 Task: Look for products in the category "Deodrant & Shave" from Nubian Heritage only.
Action: Mouse moved to (259, 115)
Screenshot: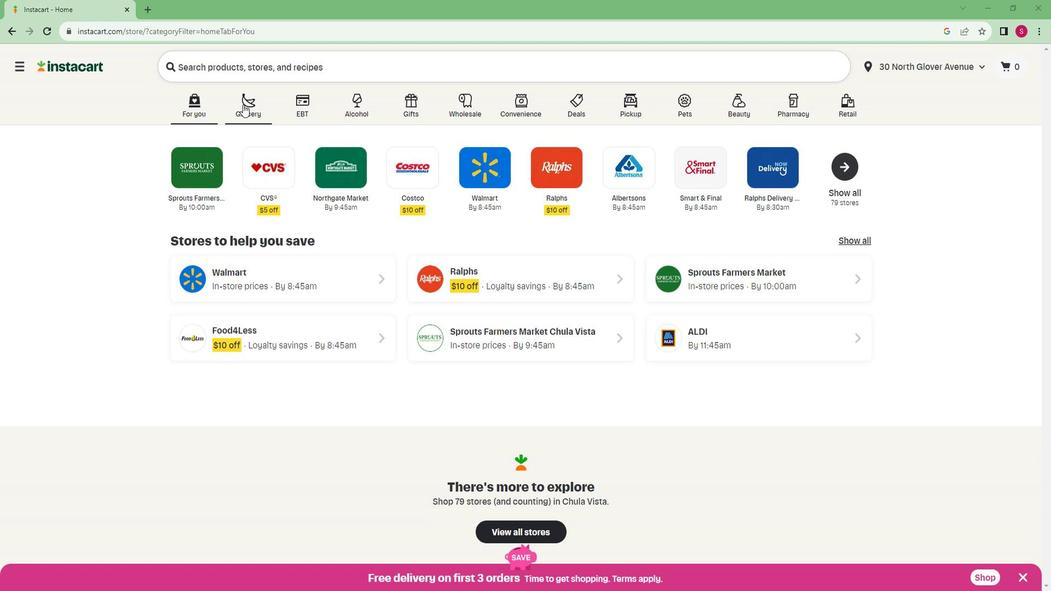 
Action: Mouse pressed left at (259, 115)
Screenshot: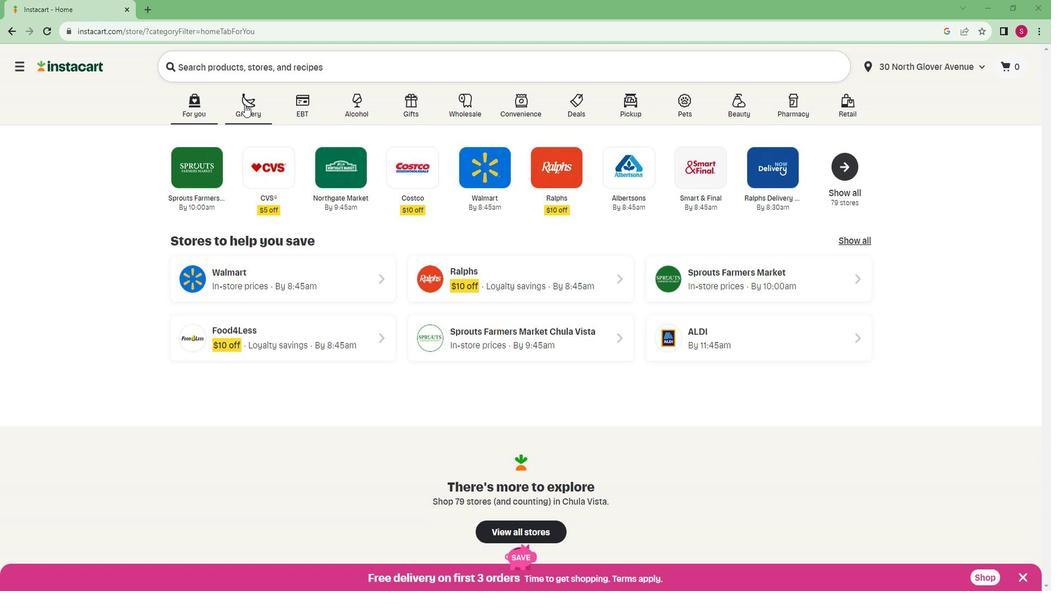 
Action: Mouse moved to (227, 304)
Screenshot: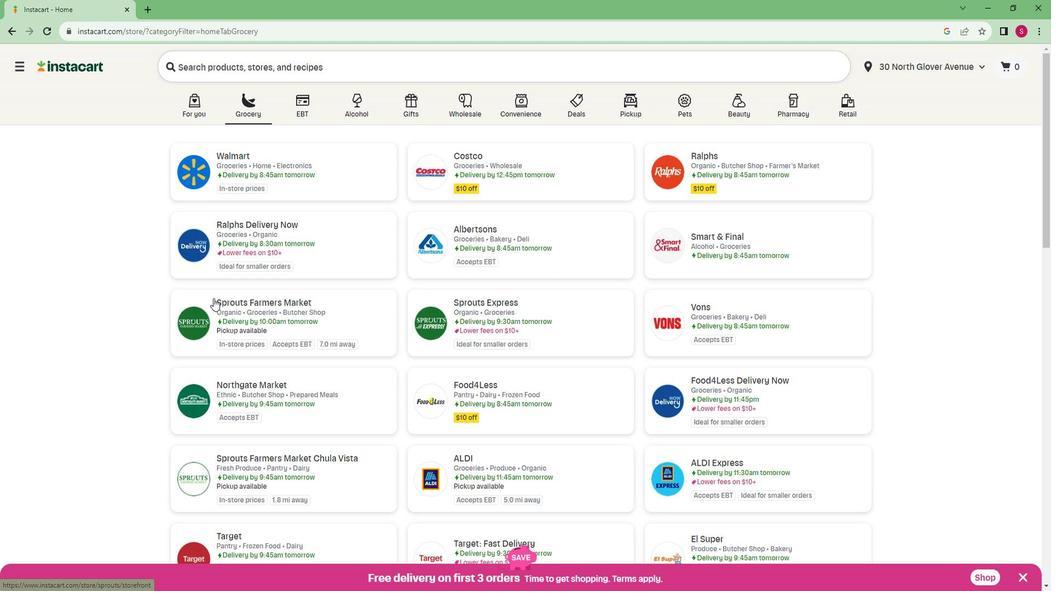 
Action: Mouse pressed left at (227, 304)
Screenshot: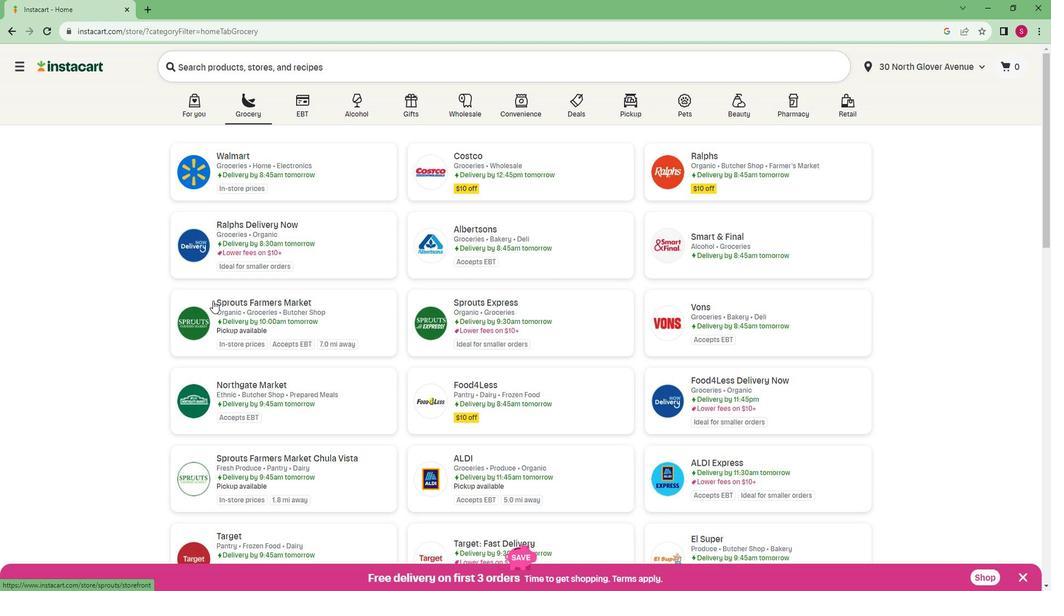 
Action: Mouse moved to (46, 394)
Screenshot: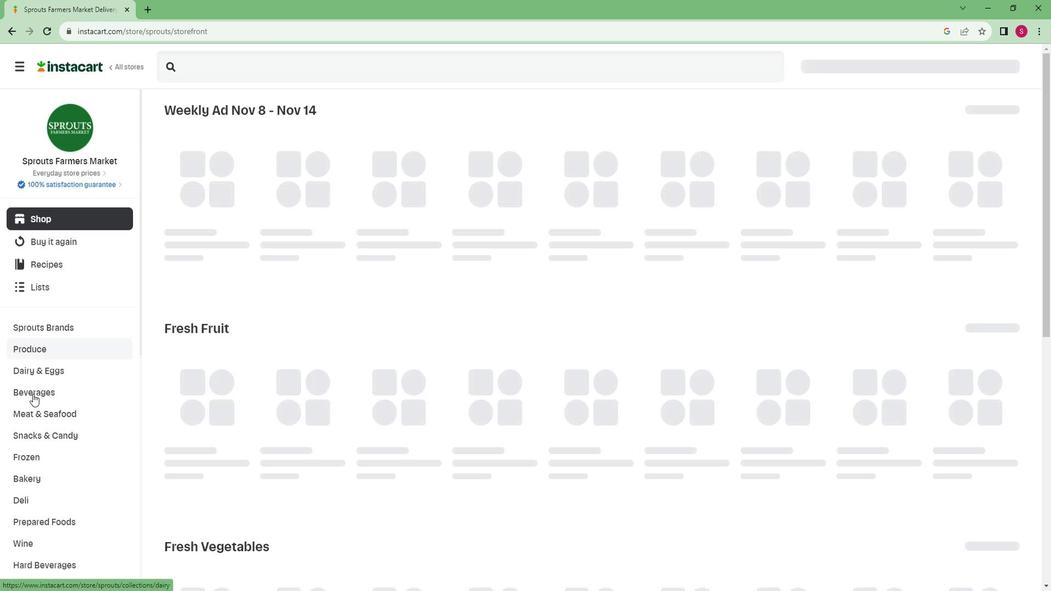
Action: Mouse scrolled (46, 394) with delta (0, 0)
Screenshot: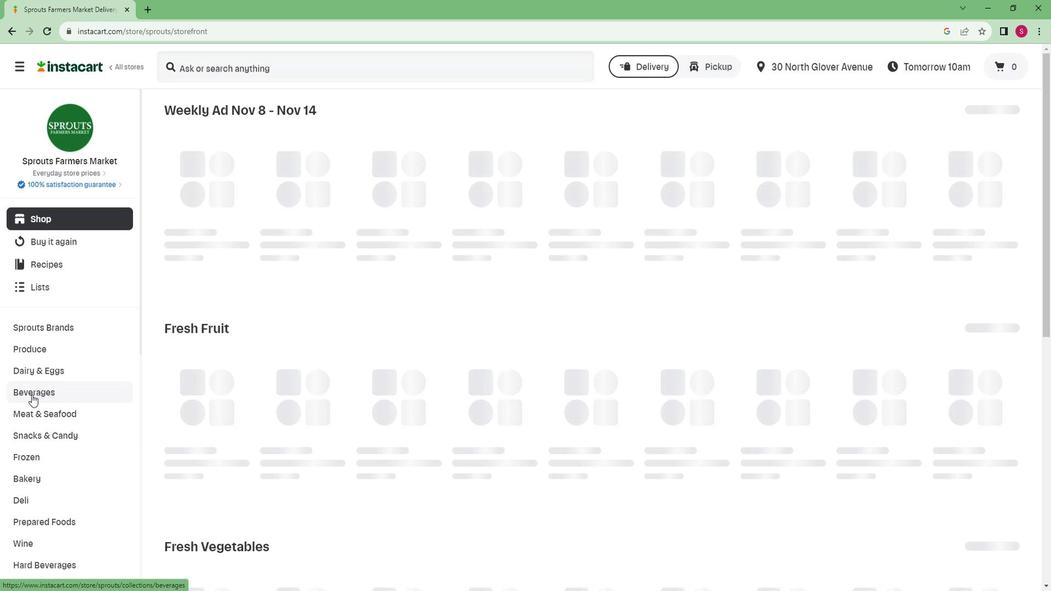 
Action: Mouse scrolled (46, 394) with delta (0, 0)
Screenshot: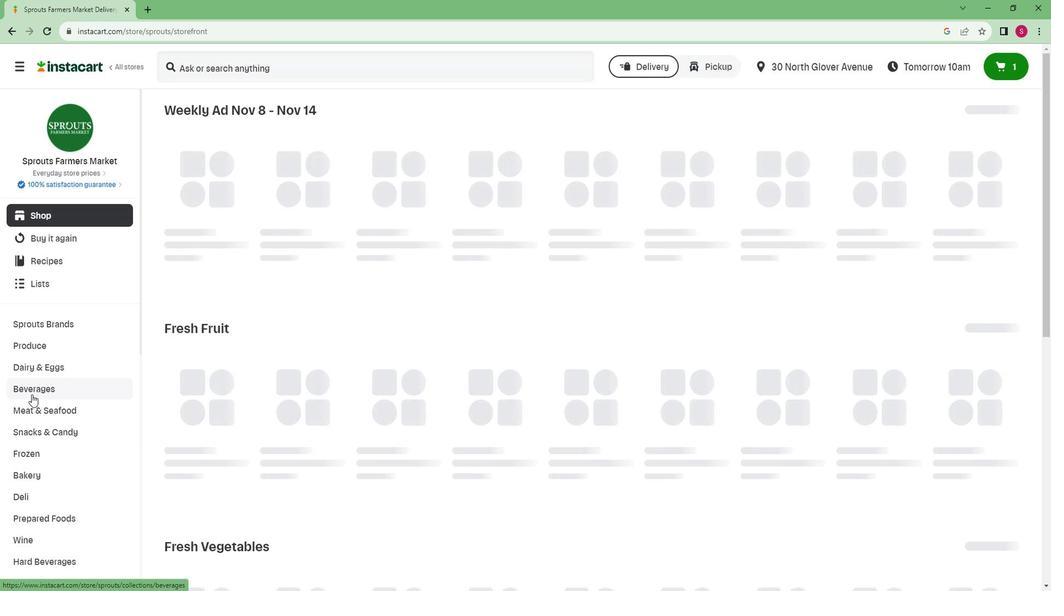 
Action: Mouse scrolled (46, 394) with delta (0, 0)
Screenshot: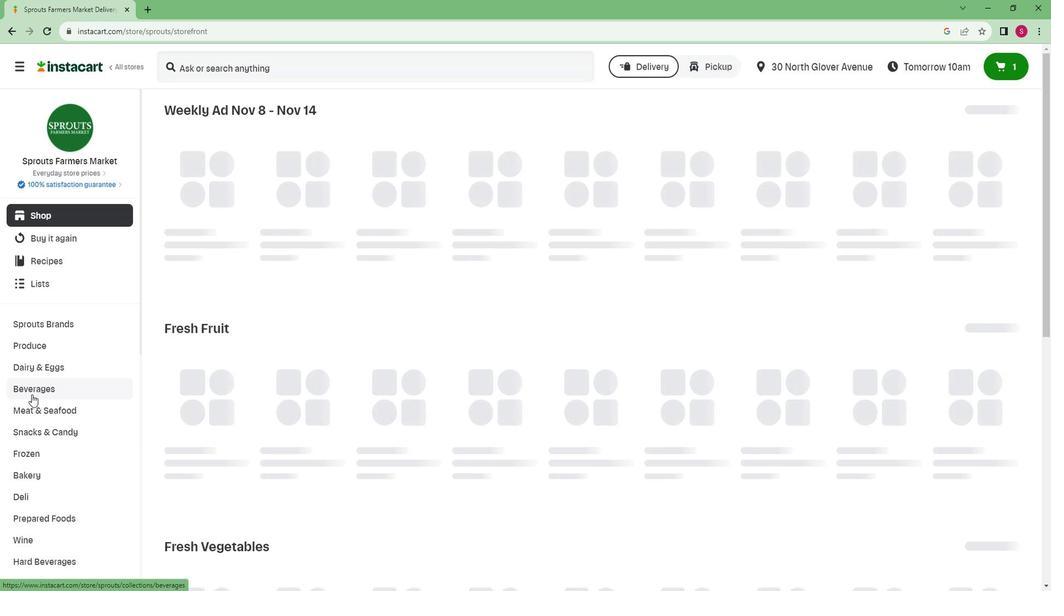 
Action: Mouse scrolled (46, 394) with delta (0, 0)
Screenshot: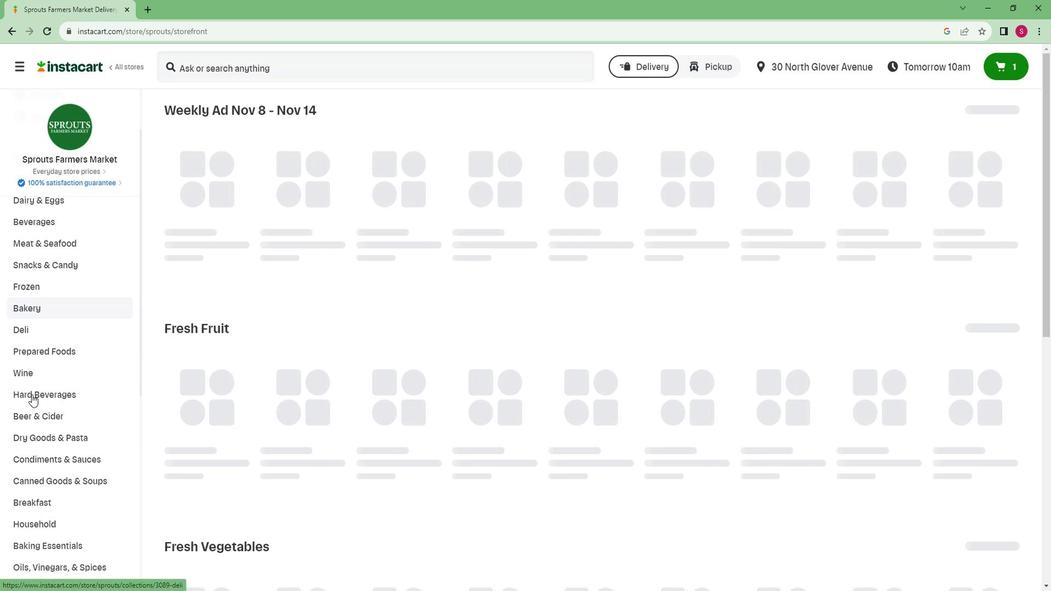 
Action: Mouse scrolled (46, 394) with delta (0, 0)
Screenshot: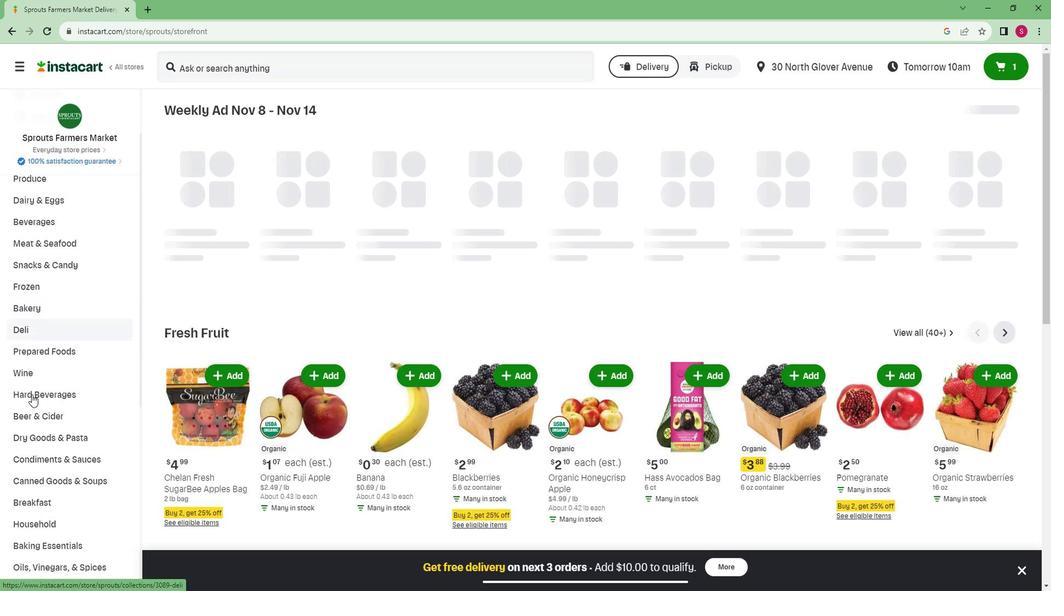 
Action: Mouse scrolled (46, 394) with delta (0, 0)
Screenshot: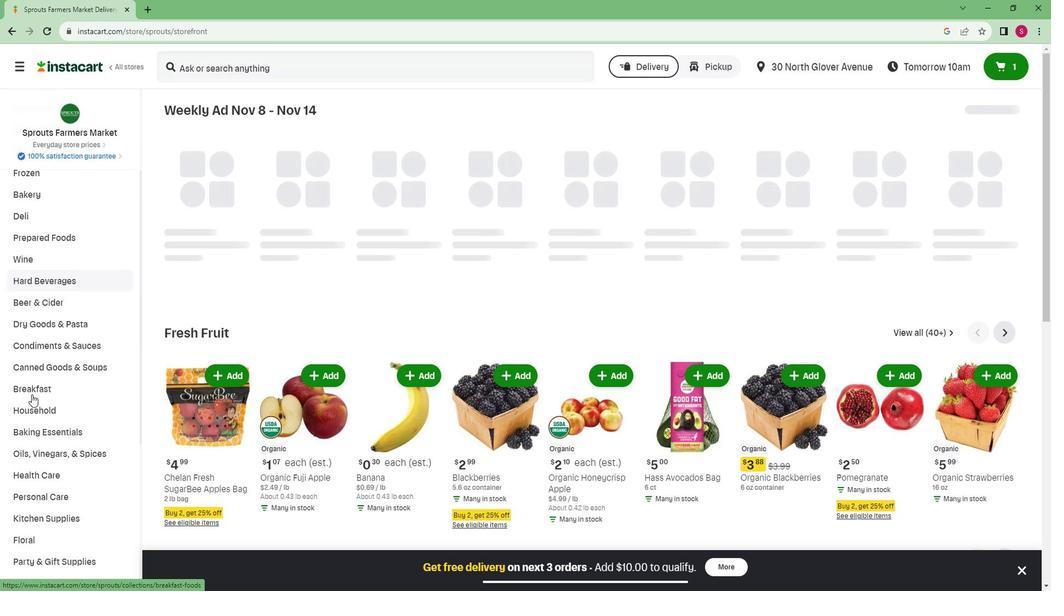 
Action: Mouse scrolled (46, 394) with delta (0, 0)
Screenshot: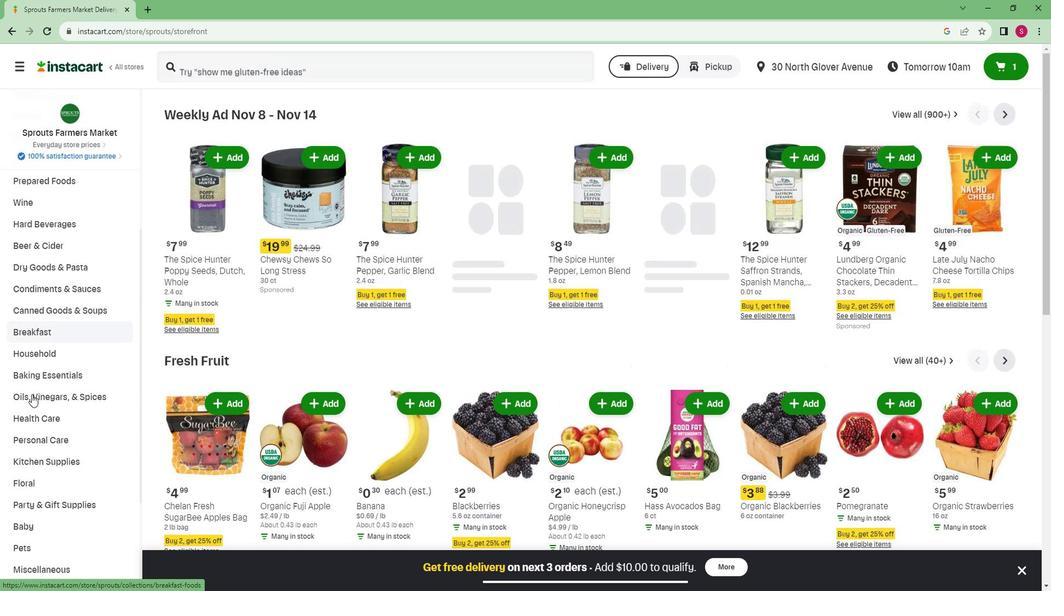 
Action: Mouse scrolled (46, 394) with delta (0, 0)
Screenshot: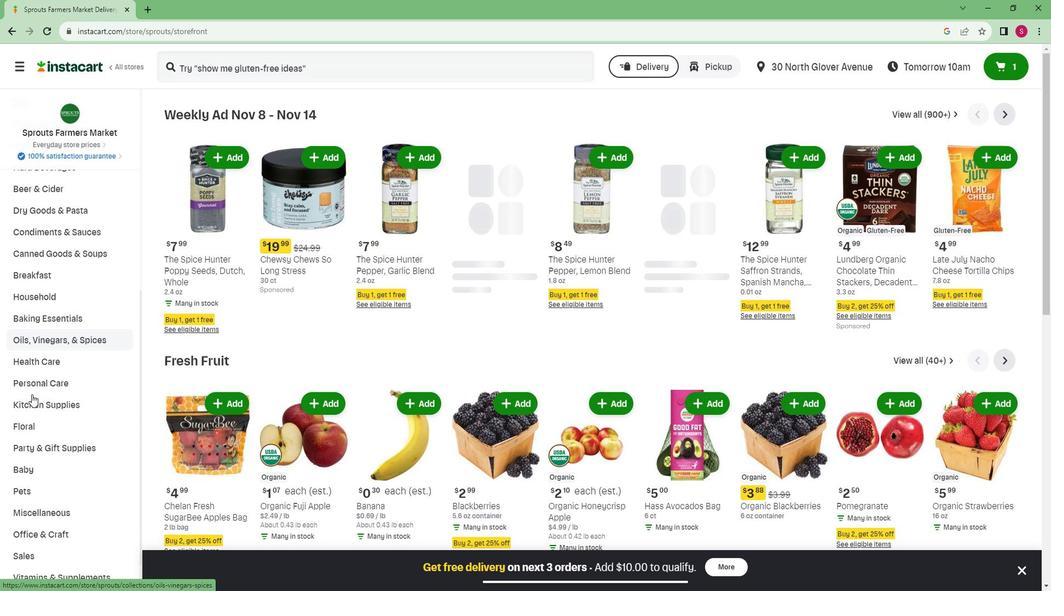 
Action: Mouse scrolled (46, 394) with delta (0, 0)
Screenshot: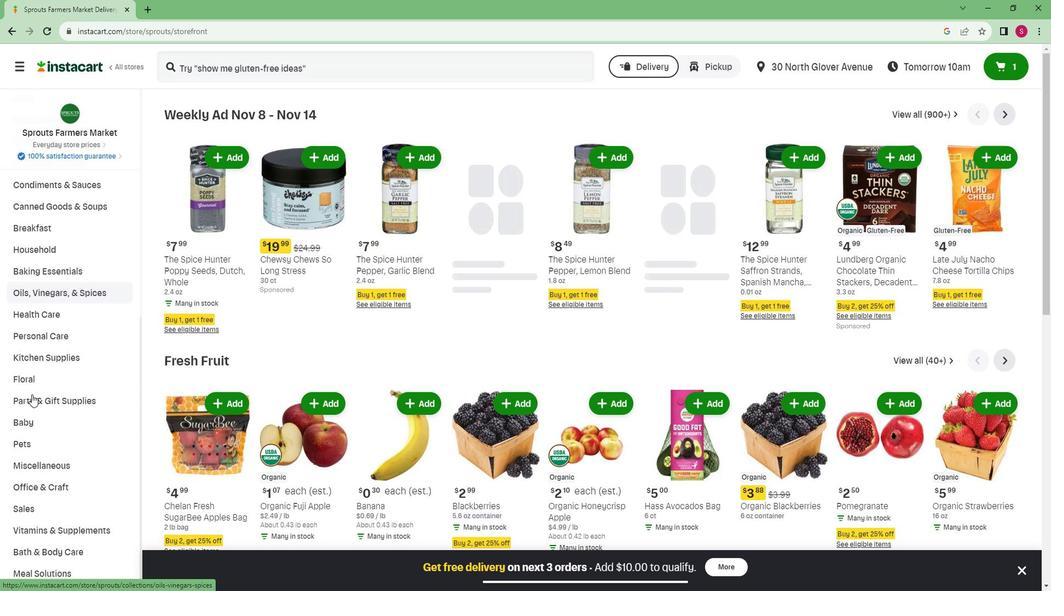 
Action: Mouse moved to (46, 551)
Screenshot: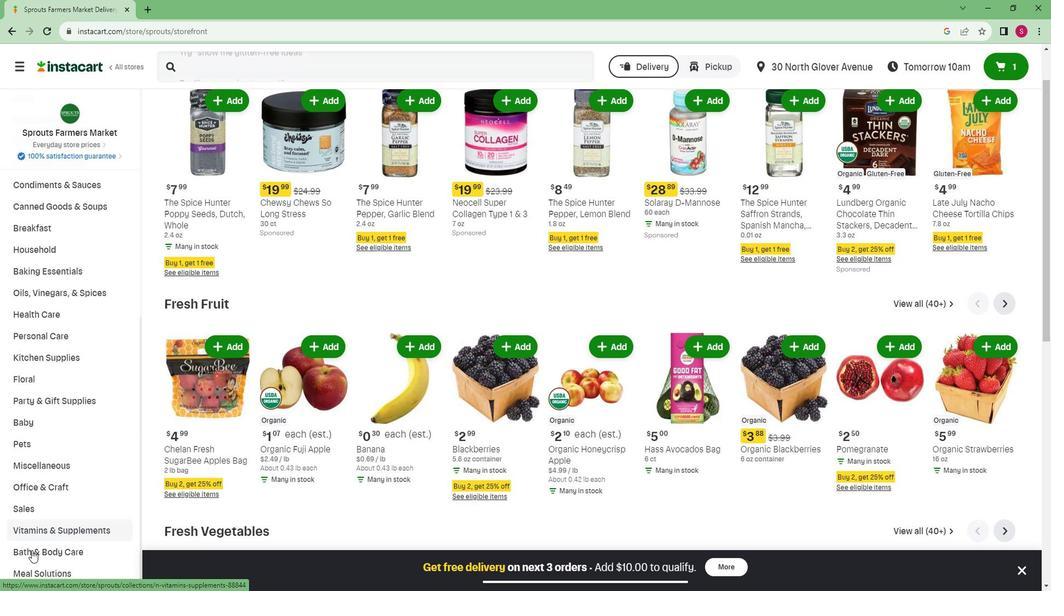 
Action: Mouse pressed left at (46, 551)
Screenshot: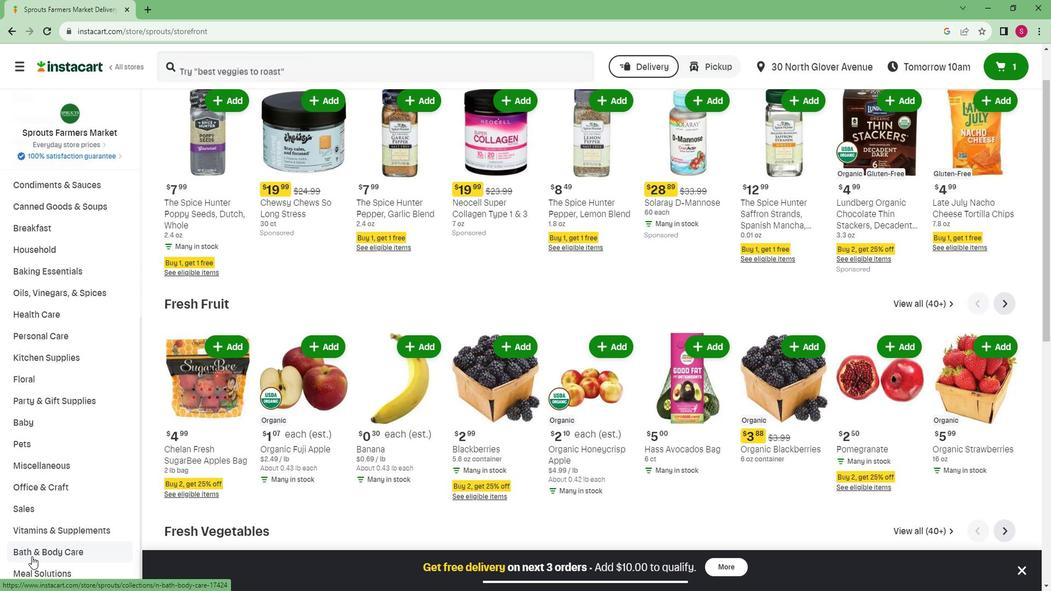 
Action: Mouse moved to (769, 150)
Screenshot: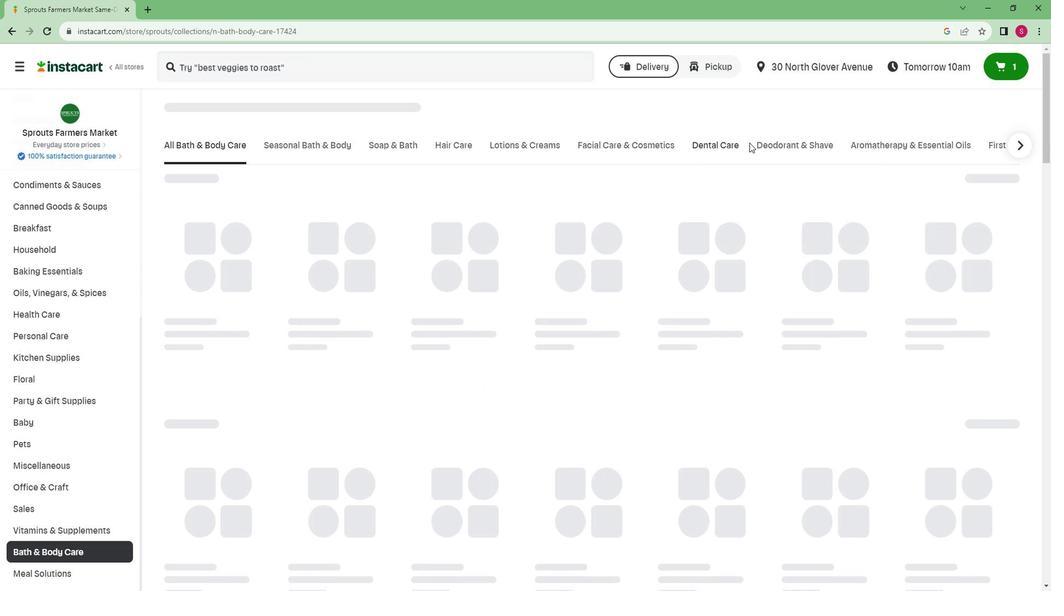 
Action: Mouse pressed left at (769, 150)
Screenshot: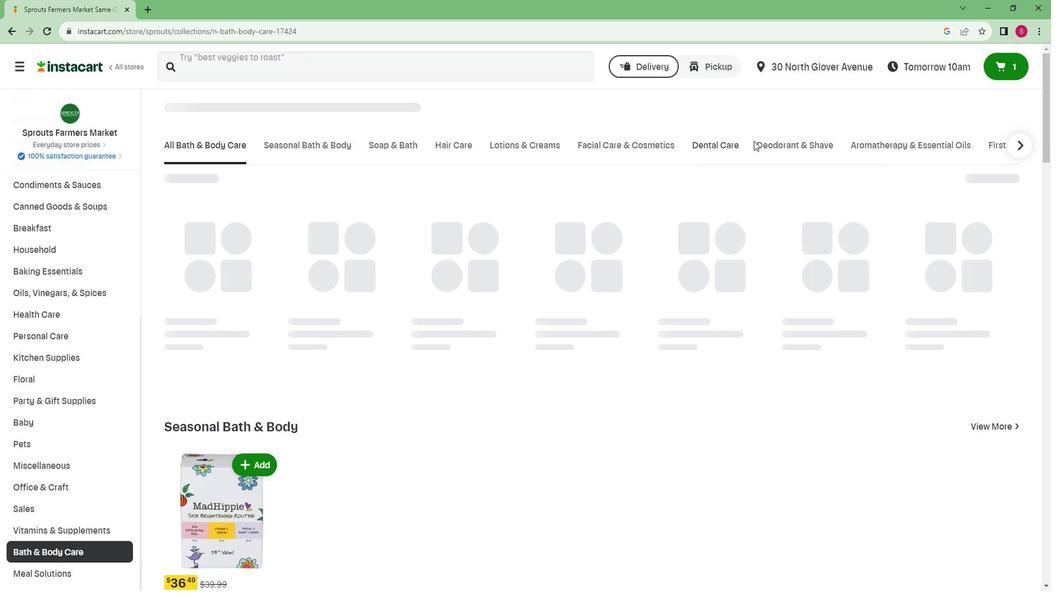 
Action: Mouse moved to (779, 150)
Screenshot: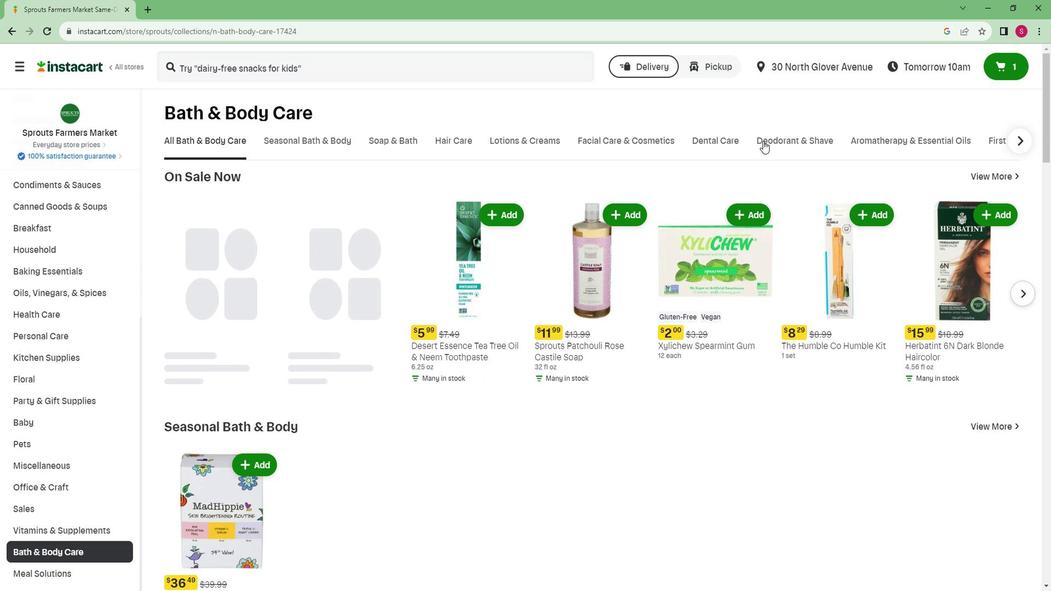 
Action: Mouse pressed left at (779, 150)
Screenshot: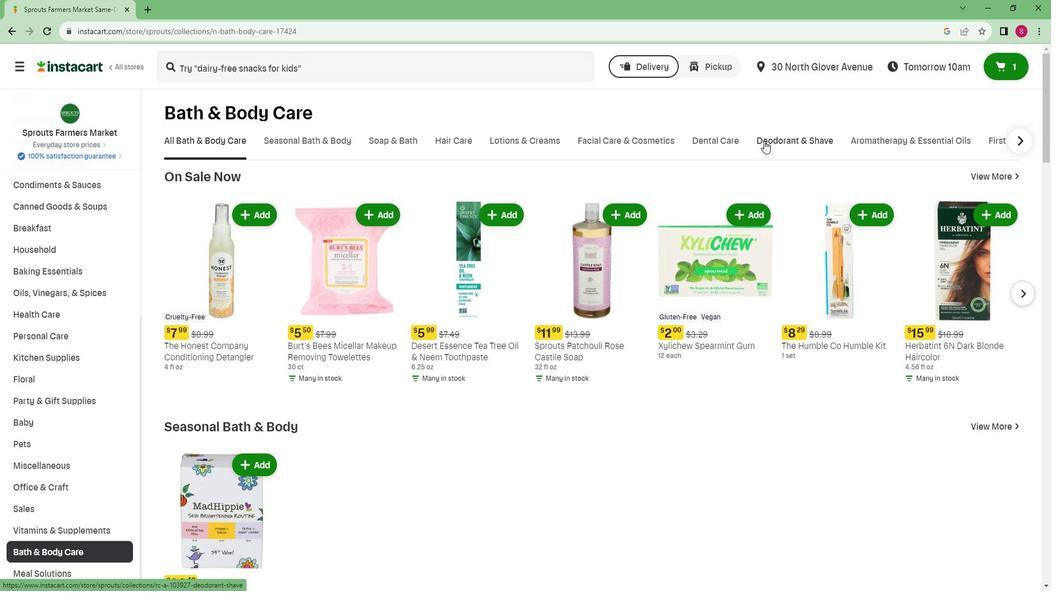 
Action: Mouse moved to (271, 189)
Screenshot: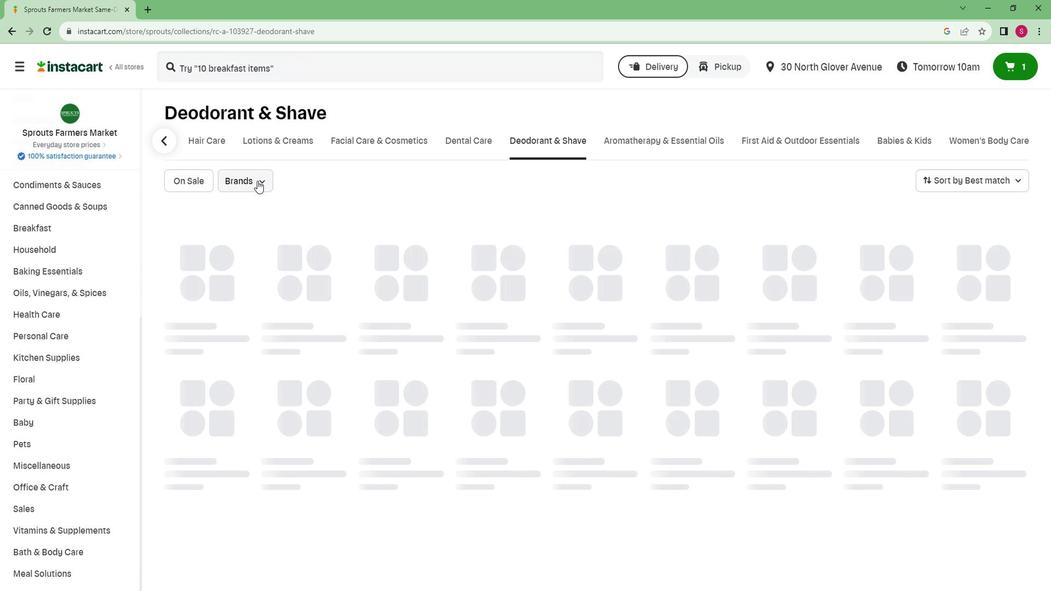 
Action: Mouse pressed left at (271, 189)
Screenshot: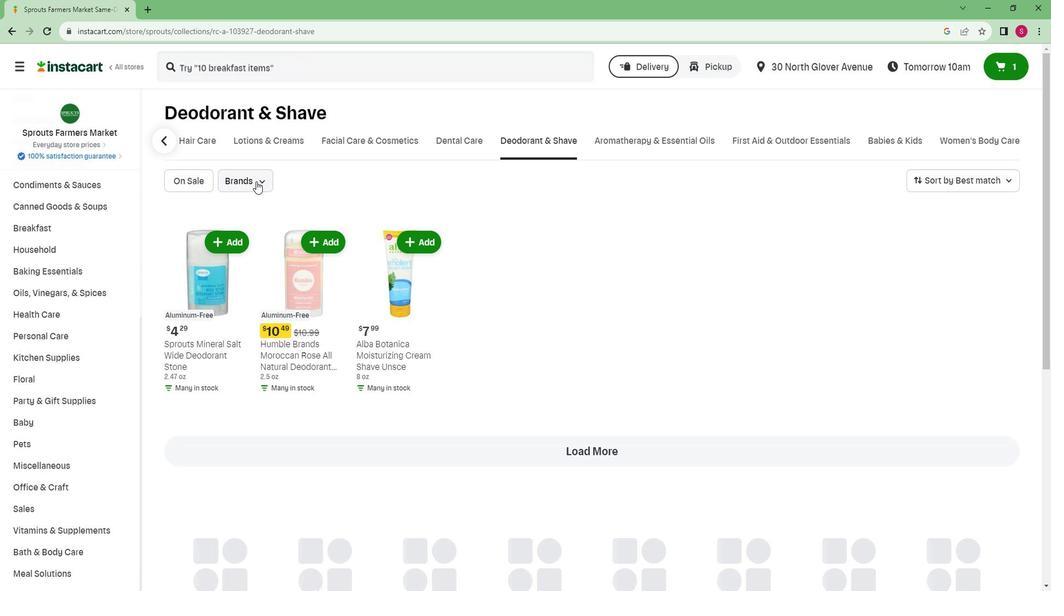 
Action: Mouse moved to (283, 262)
Screenshot: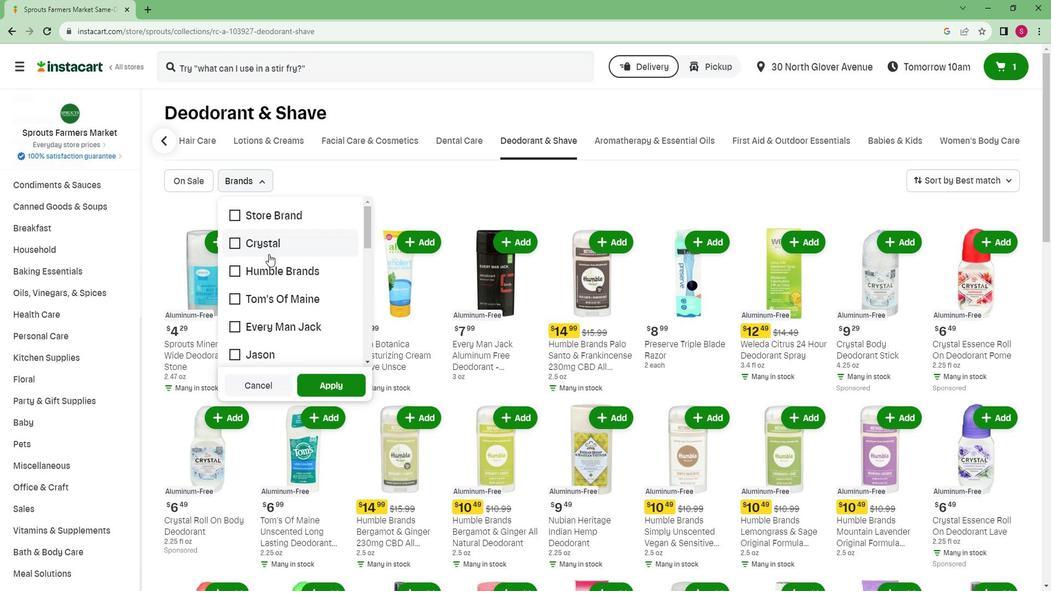 
Action: Mouse scrolled (283, 261) with delta (0, 0)
Screenshot: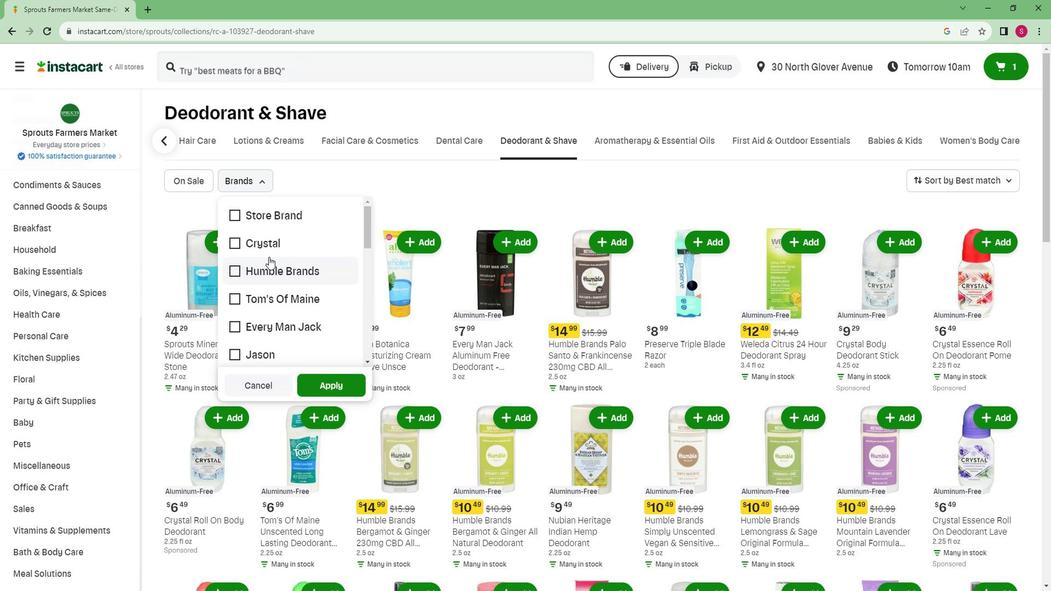 
Action: Mouse scrolled (283, 261) with delta (0, 0)
Screenshot: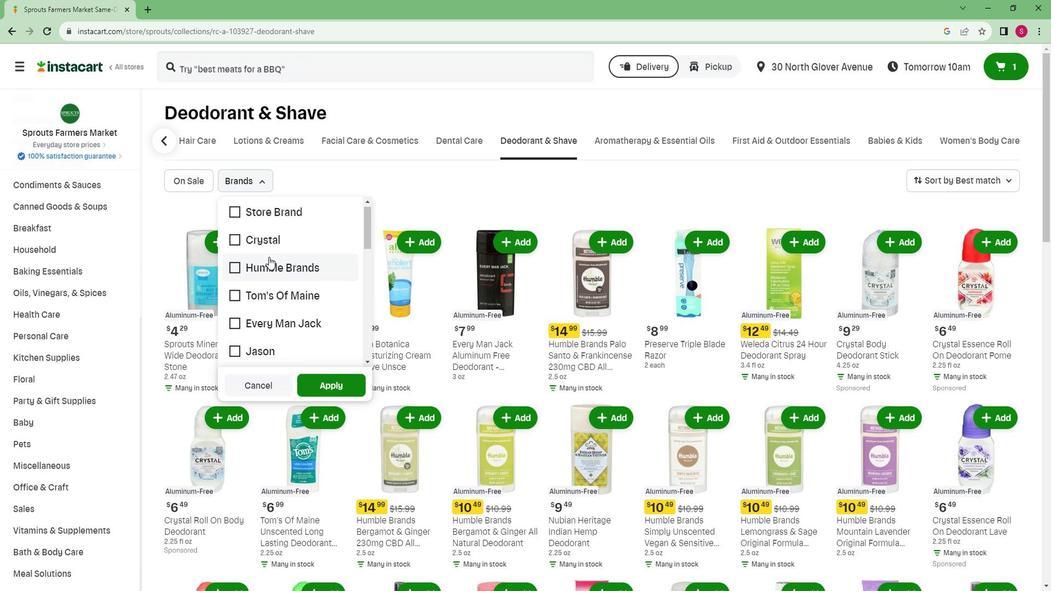 
Action: Mouse scrolled (283, 261) with delta (0, 0)
Screenshot: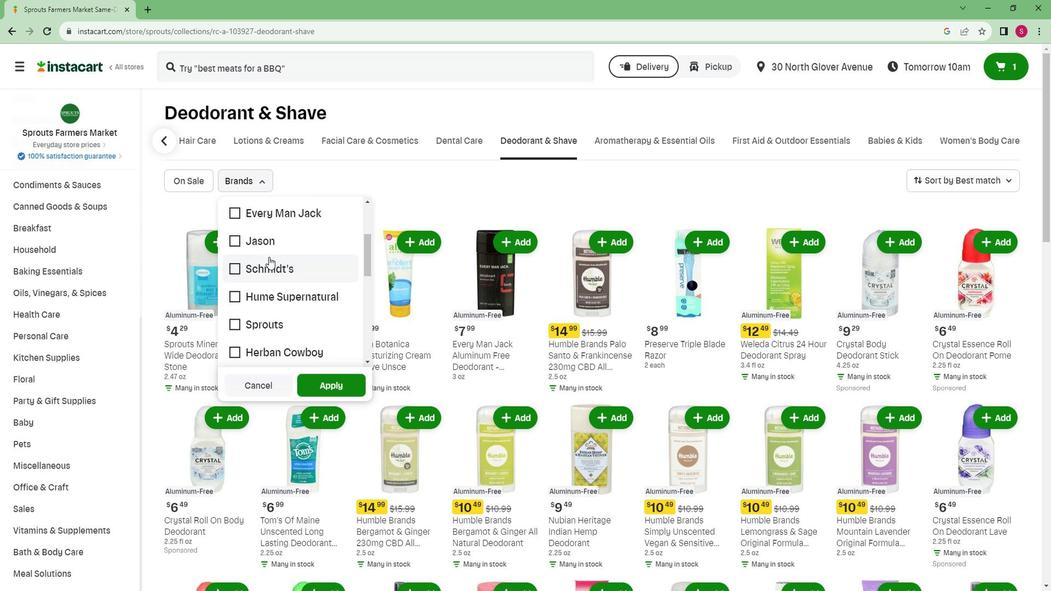 
Action: Mouse scrolled (283, 261) with delta (0, 0)
Screenshot: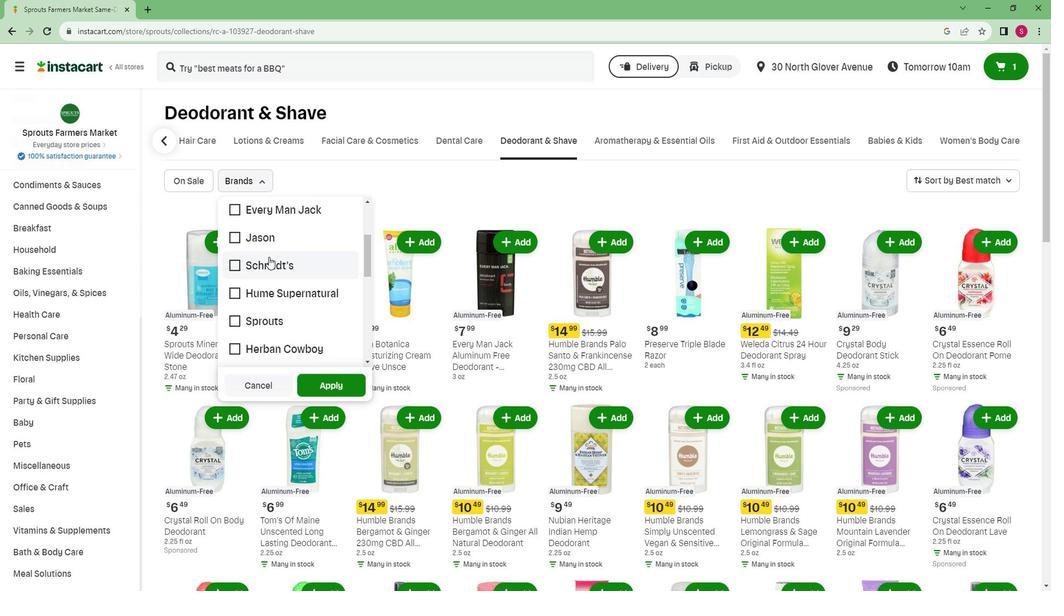 
Action: Mouse scrolled (283, 261) with delta (0, 0)
Screenshot: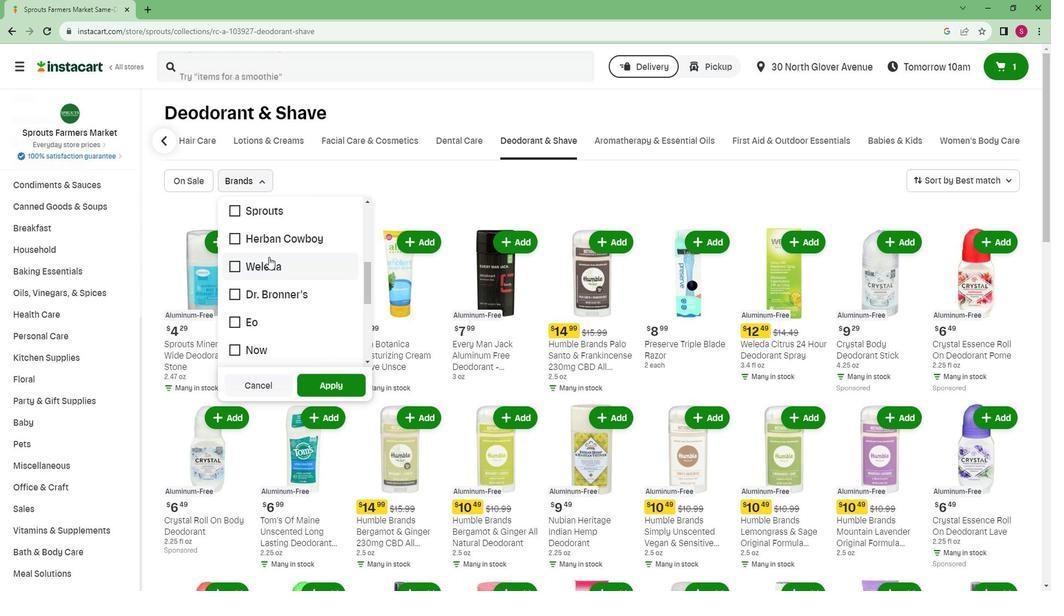 
Action: Mouse scrolled (283, 261) with delta (0, 0)
Screenshot: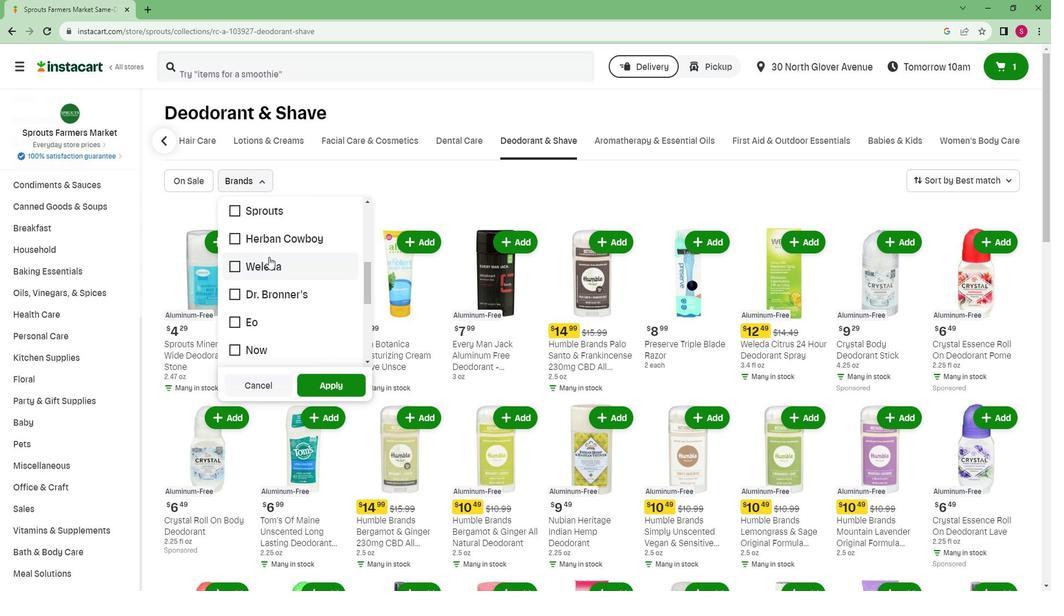
Action: Mouse scrolled (283, 261) with delta (0, 0)
Screenshot: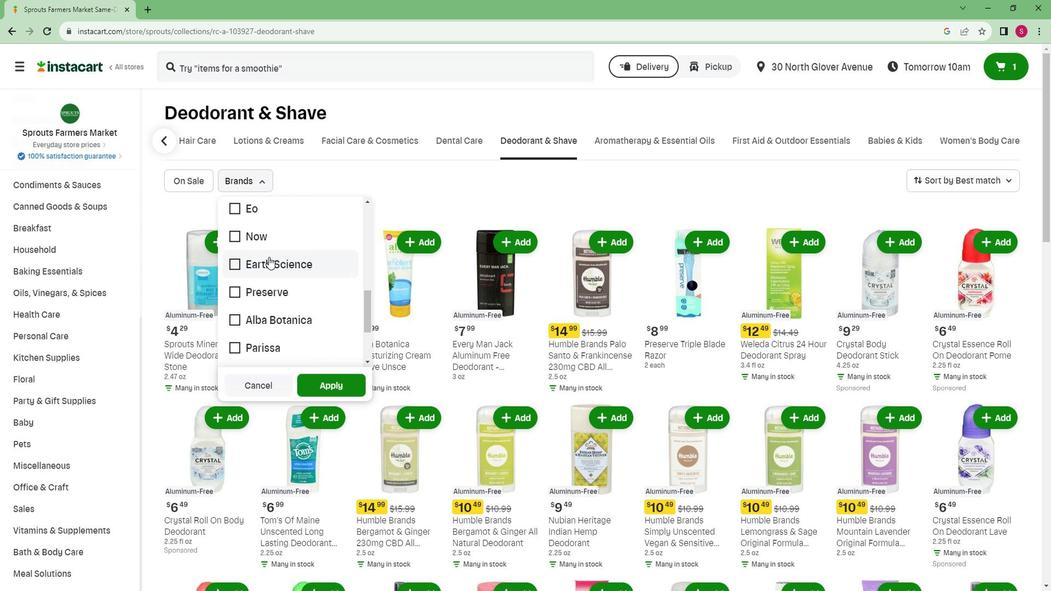 
Action: Mouse scrolled (283, 261) with delta (0, 0)
Screenshot: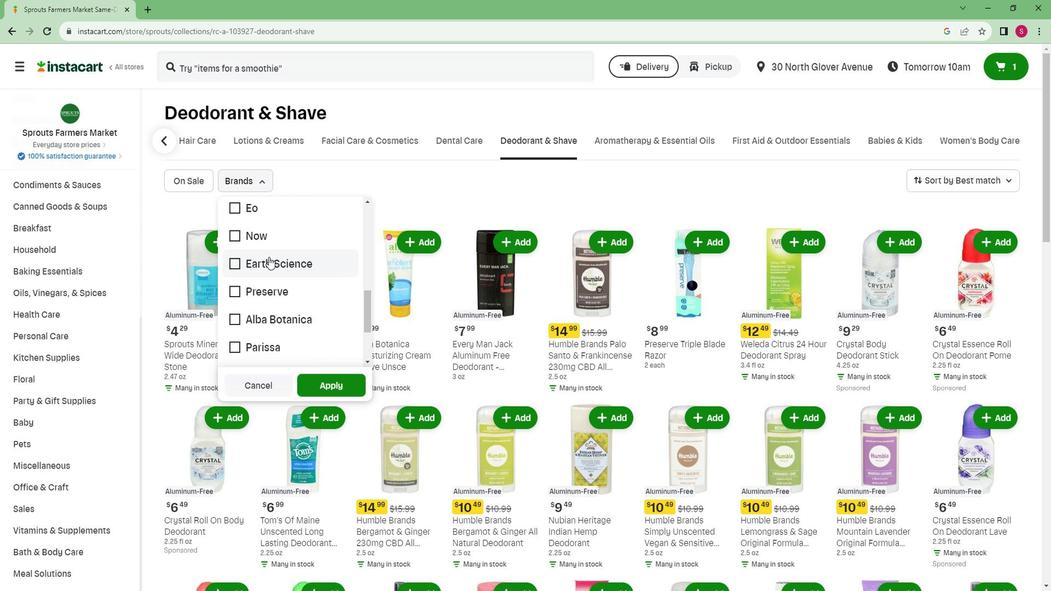 
Action: Mouse scrolled (283, 261) with delta (0, 0)
Screenshot: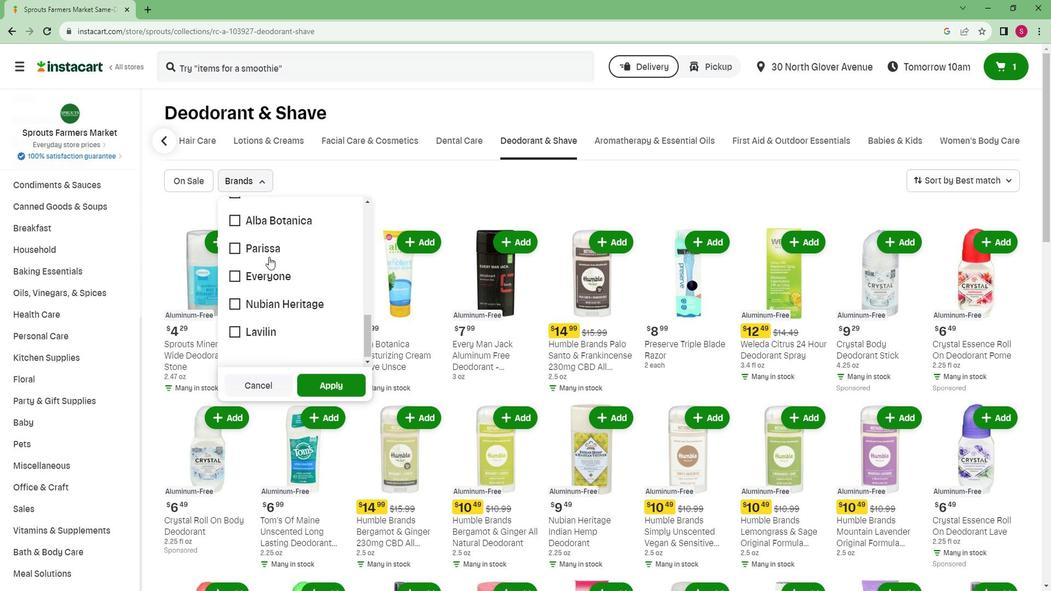 
Action: Mouse moved to (253, 314)
Screenshot: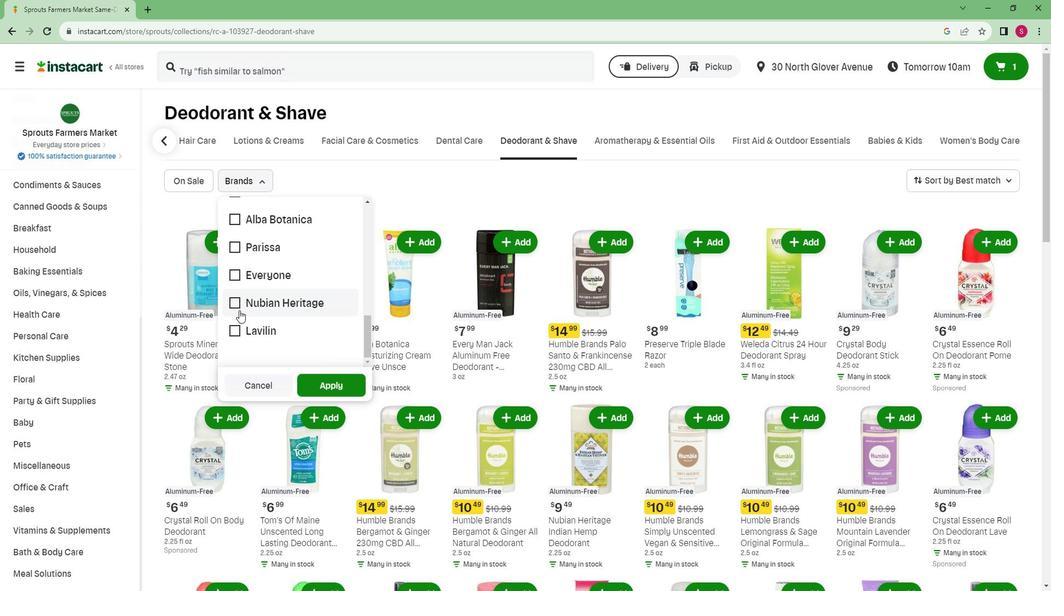 
Action: Mouse pressed left at (253, 314)
Screenshot: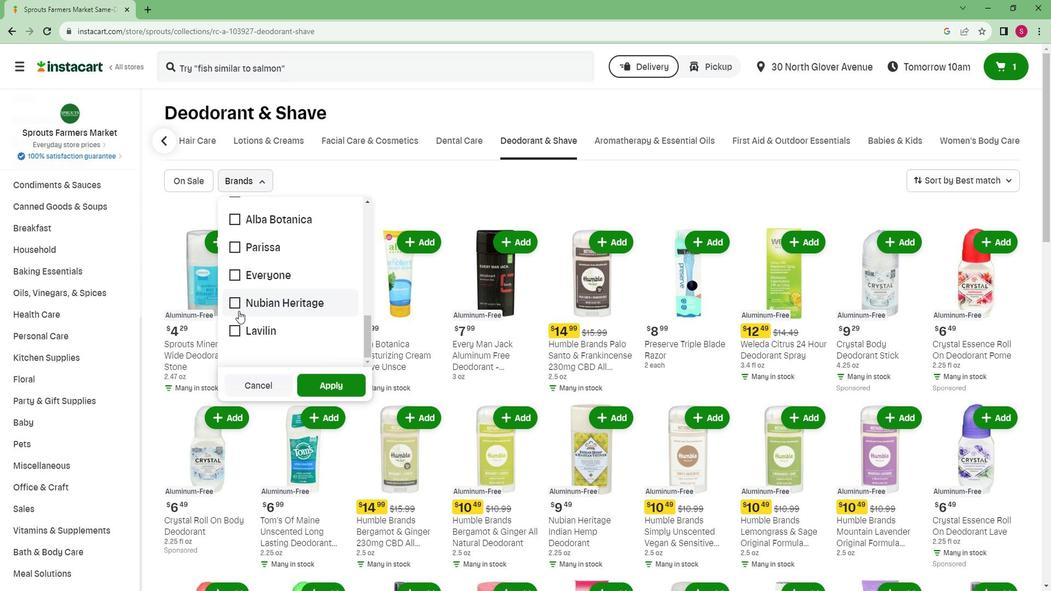 
Action: Mouse moved to (333, 390)
Screenshot: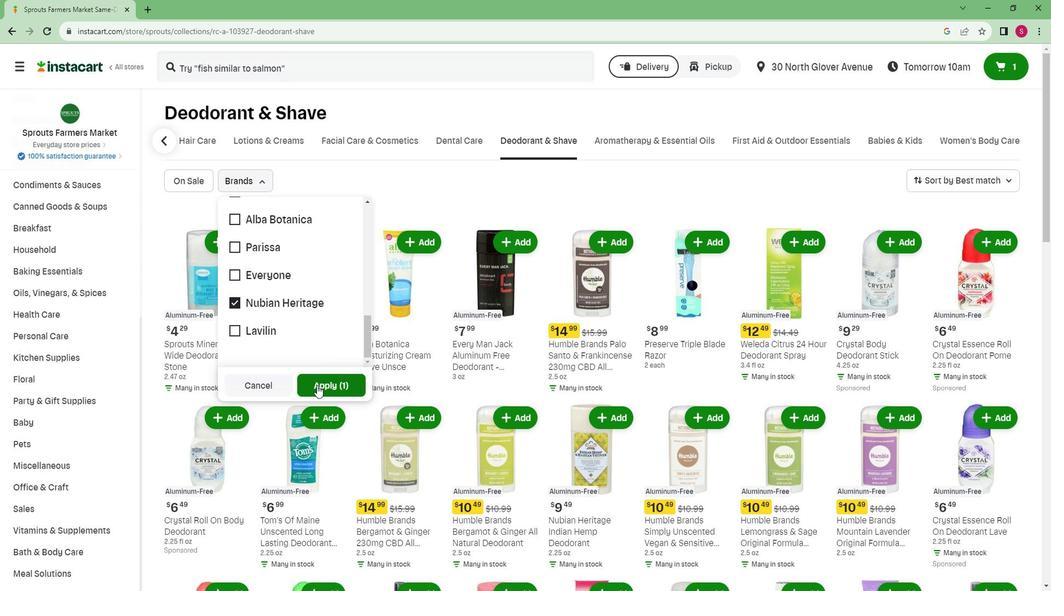 
Action: Mouse pressed left at (333, 390)
Screenshot: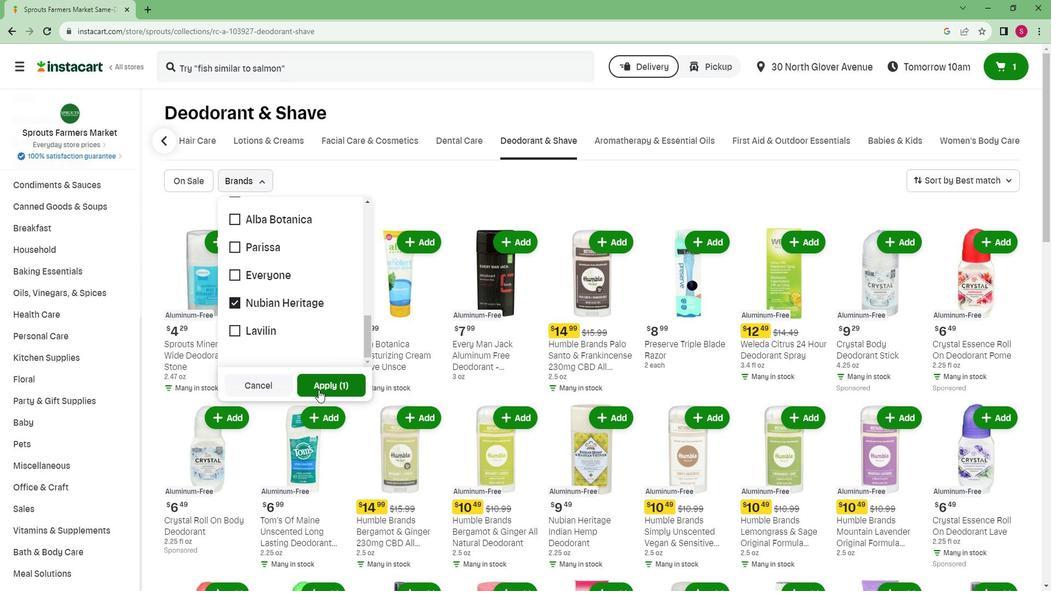
Action: Mouse moved to (336, 377)
Screenshot: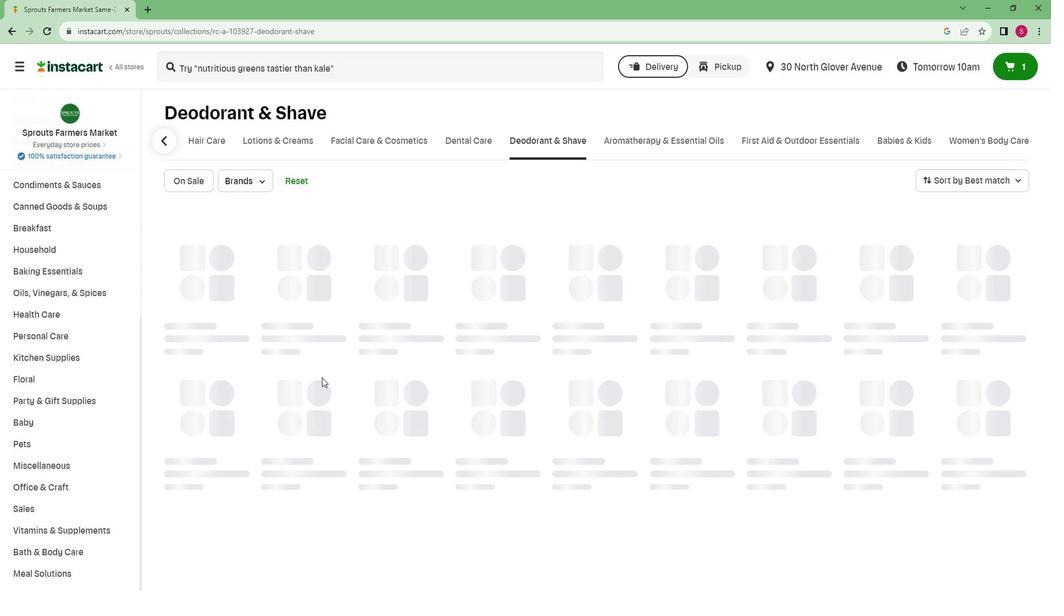 
